 Task: In the Contact  SophiaMoore@benteler.com, Log SMS with description: 'Followed up via SMS with a lead who attended our recent webinar.'; Add date: '2 August, 2023', attach the document: Terms_and_conditions.doc. Logged in from softage.10@softage.net
Action: Mouse moved to (65, 55)
Screenshot: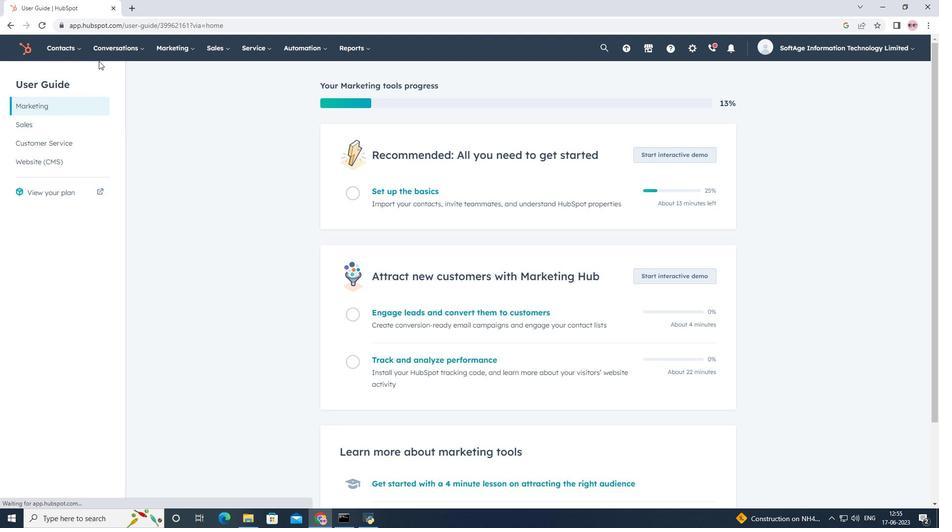 
Action: Mouse pressed left at (65, 55)
Screenshot: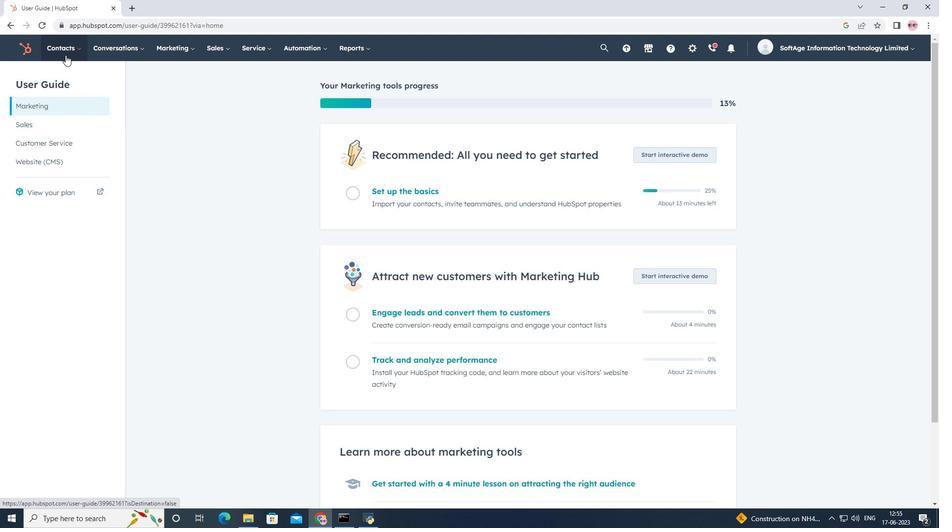 
Action: Mouse moved to (78, 80)
Screenshot: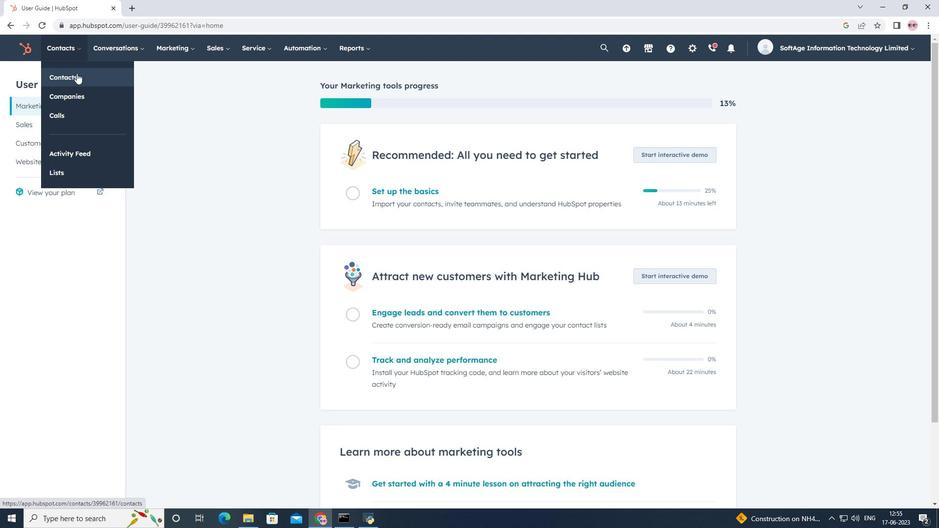 
Action: Mouse pressed left at (78, 80)
Screenshot: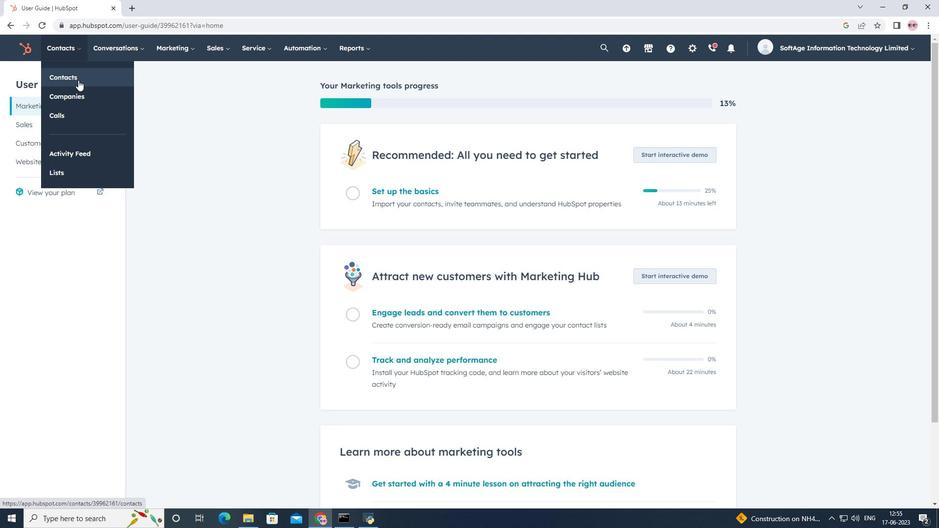 
Action: Mouse moved to (87, 157)
Screenshot: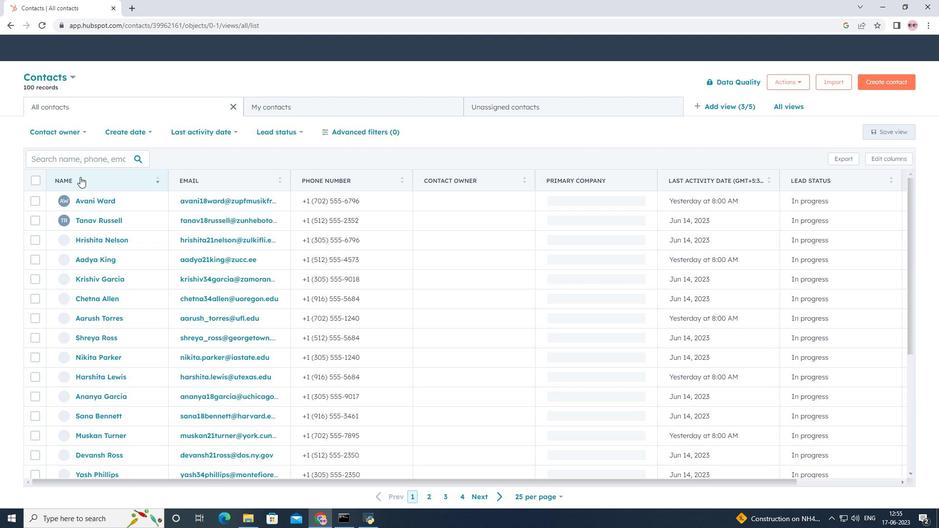 
Action: Mouse pressed left at (87, 157)
Screenshot: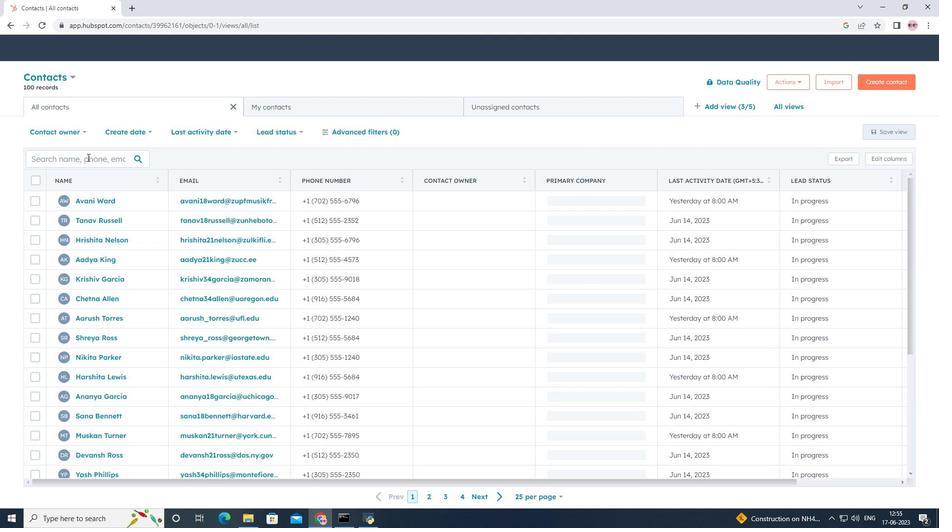 
Action: Key pressed <Key.shift>Sophia<Key.shift>Moore<Key.shift>@benteler.com
Screenshot: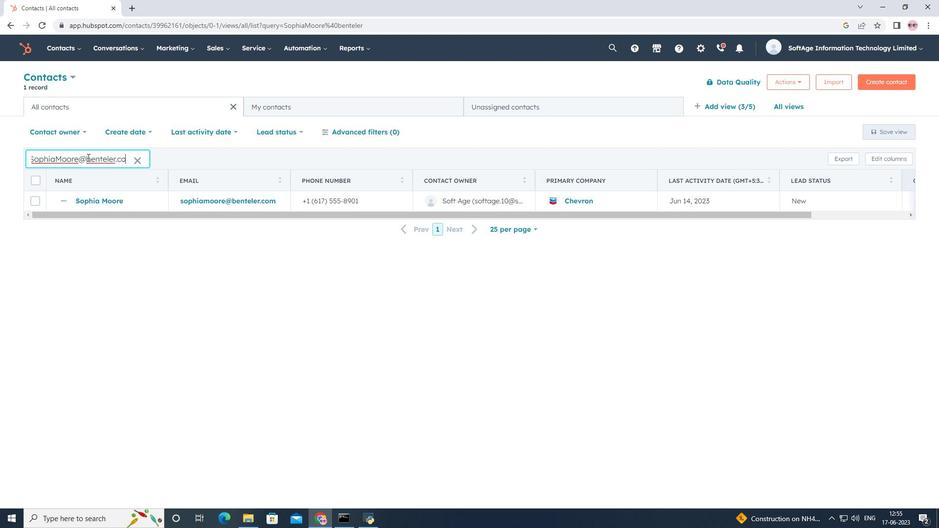 
Action: Mouse moved to (103, 200)
Screenshot: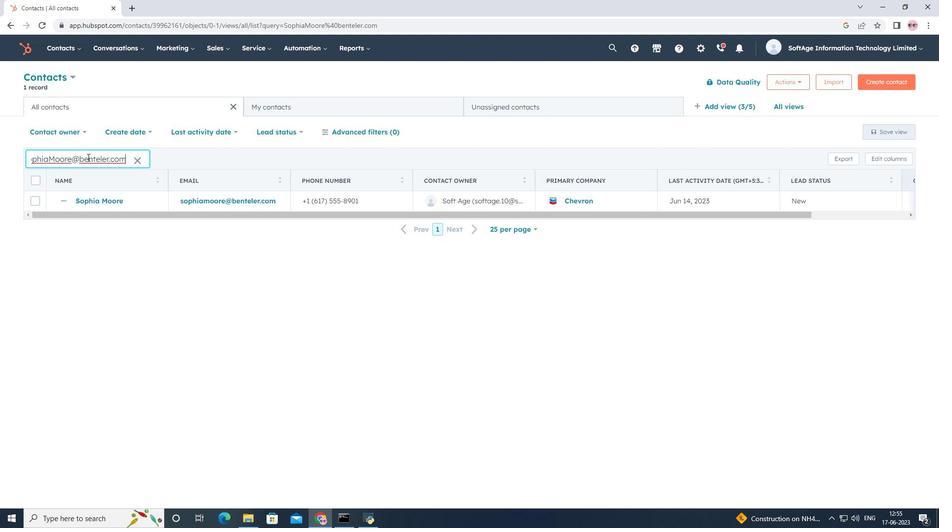 
Action: Mouse pressed left at (103, 200)
Screenshot: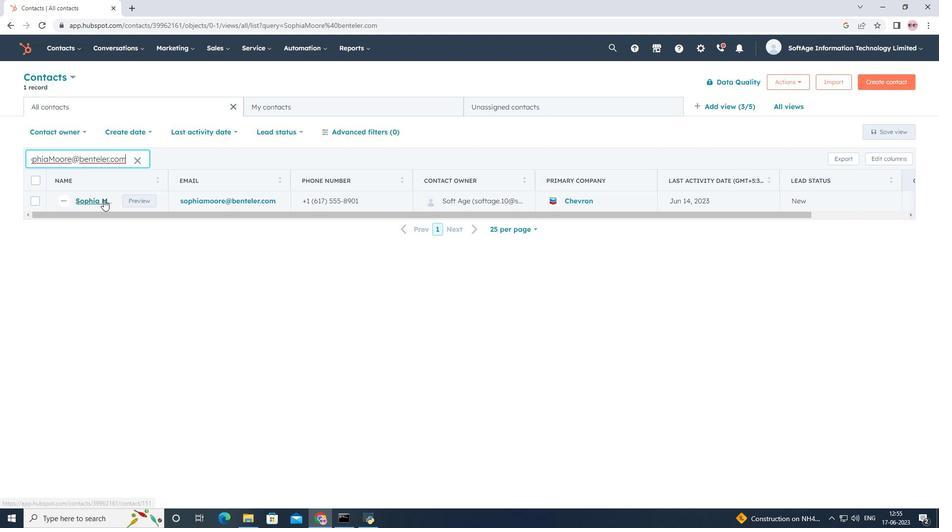 
Action: Mouse moved to (190, 161)
Screenshot: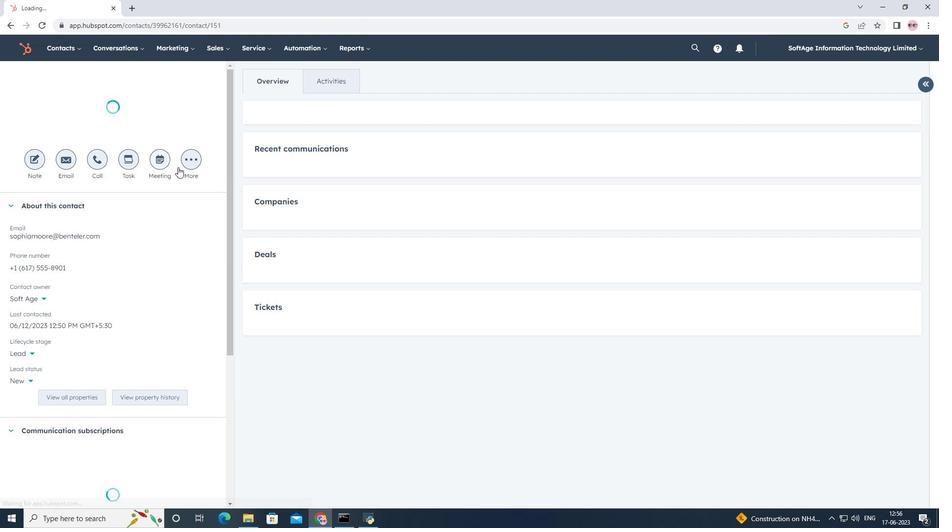 
Action: Mouse pressed left at (190, 161)
Screenshot: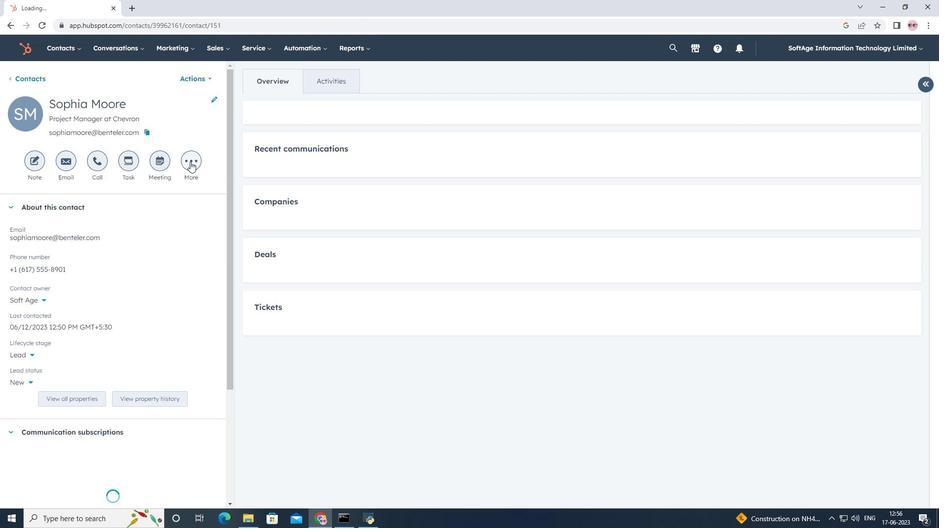 
Action: Mouse moved to (204, 186)
Screenshot: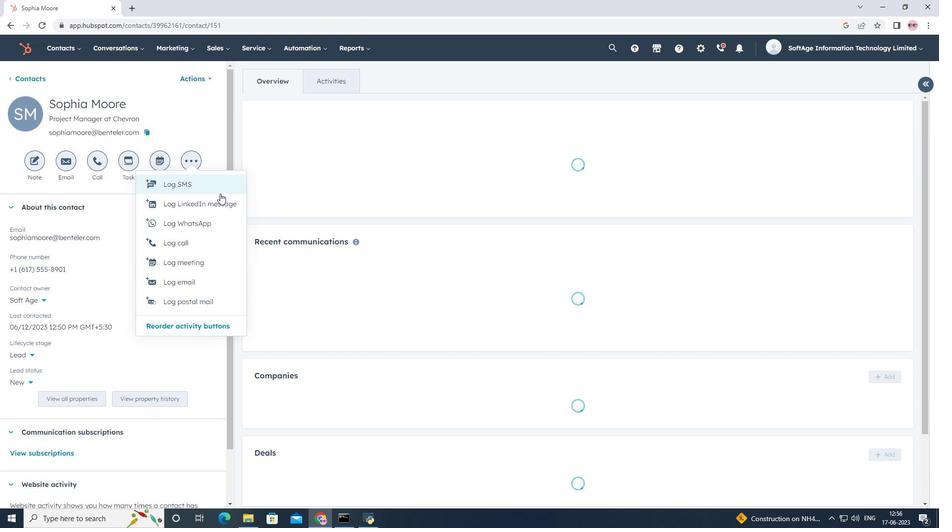 
Action: Mouse pressed left at (204, 186)
Screenshot: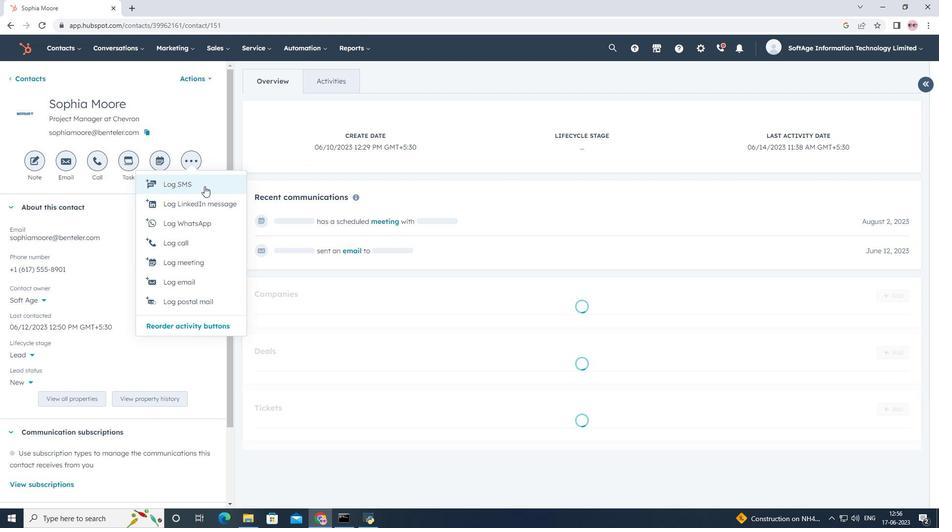 
Action: Mouse moved to (598, 369)
Screenshot: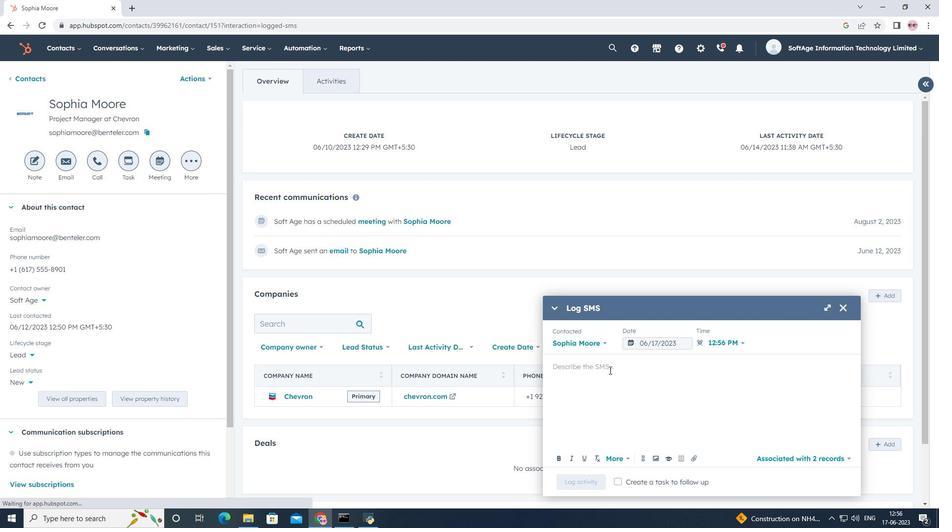
Action: Mouse pressed left at (598, 369)
Screenshot: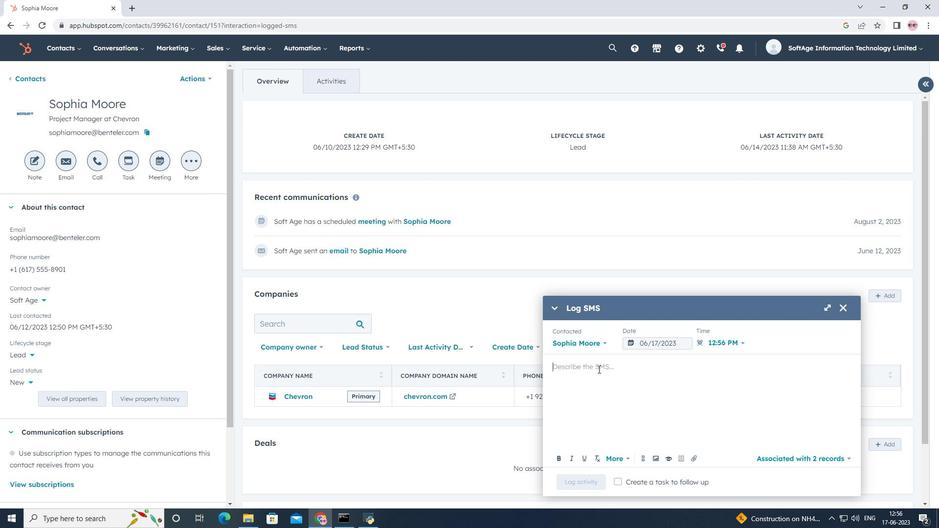 
Action: Key pressed <Key.shift><Key.shift><Key.shift><Key.shift><Key.shift><Key.shift><Key.shift><Key.shift><Key.shift><Key.shift><Key.shift><Key.shift><Key.shift><Key.shift><Key.shift><Key.shift><Key.shift><Key.shift><Key.shift><Key.shift><Key.shift><Key.shift><Key.shift><Key.shift><Key.shift><Key.shift><Key.shift><Key.shift>Followed<Key.space>up<Key.space>via<Key.space><Key.shift>SMS<Key.space>with<Key.space>q<Key.backspace>a<Key.space>lead<Key.space>who<Key.space>attended<Key.space>our<Key.space>recent<Key.space>webinar.
Screenshot: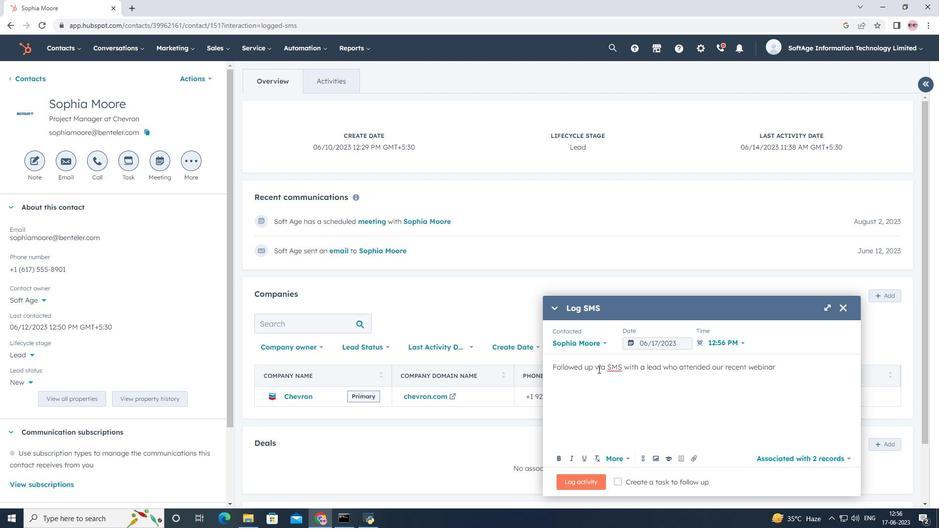 
Action: Mouse moved to (686, 341)
Screenshot: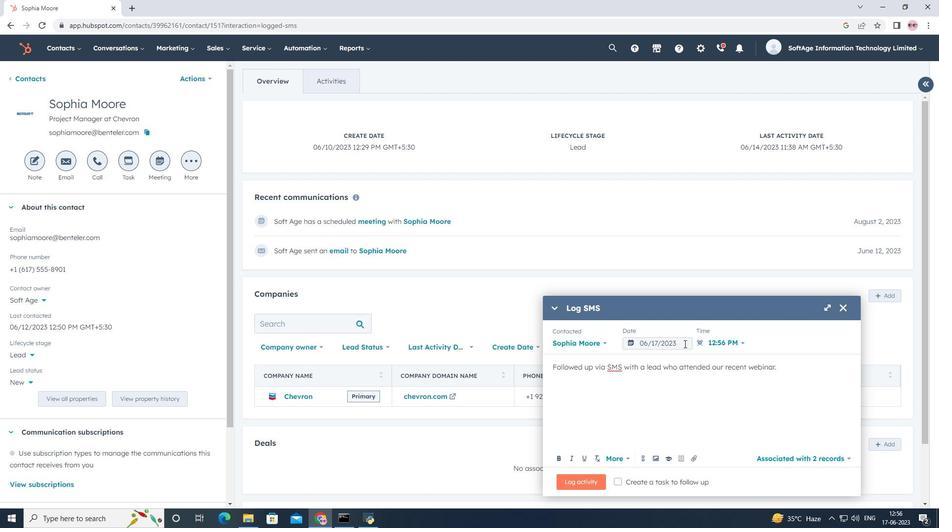 
Action: Mouse pressed left at (686, 341)
Screenshot: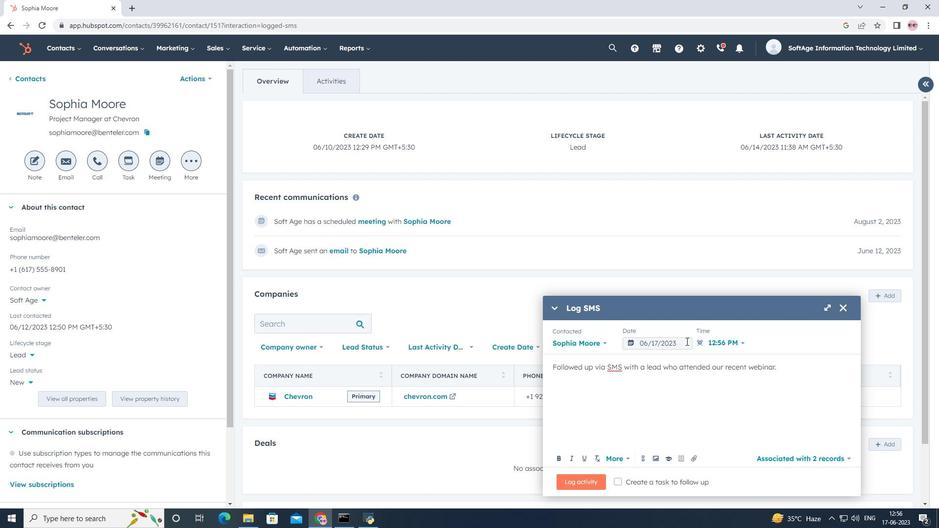 
Action: Mouse moved to (755, 190)
Screenshot: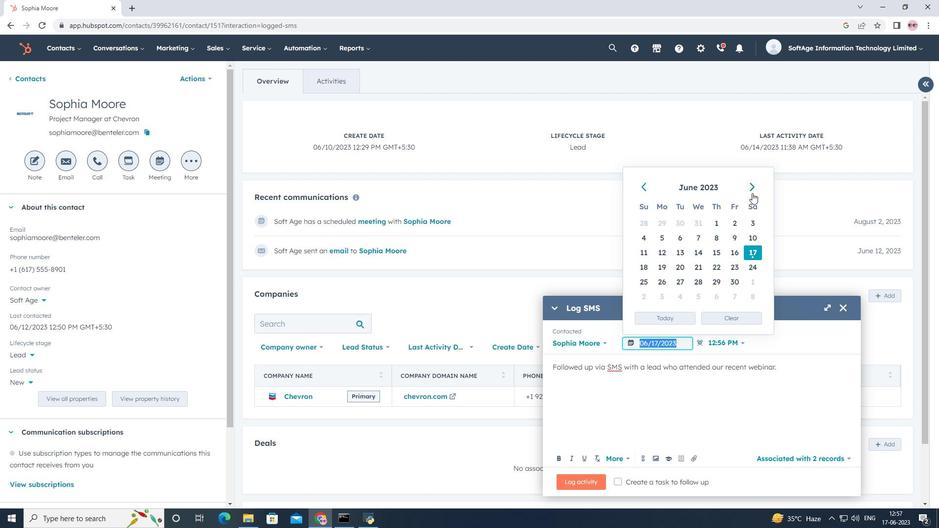 
Action: Mouse pressed left at (755, 190)
Screenshot: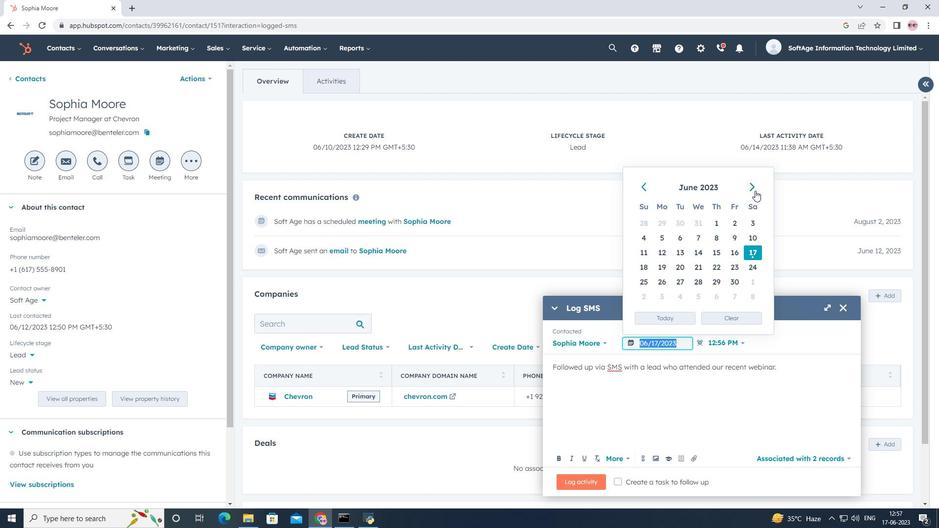 
Action: Mouse moved to (755, 183)
Screenshot: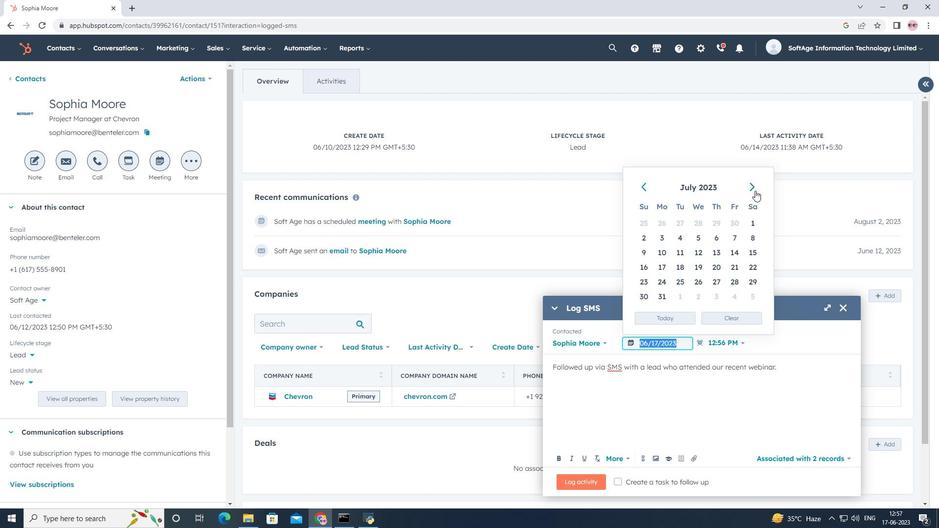 
Action: Mouse pressed left at (755, 183)
Screenshot: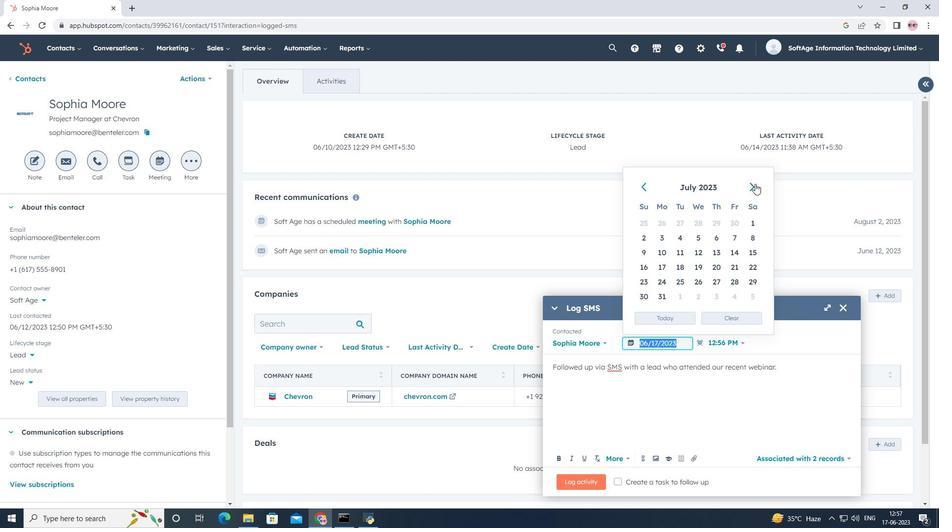 
Action: Mouse moved to (700, 225)
Screenshot: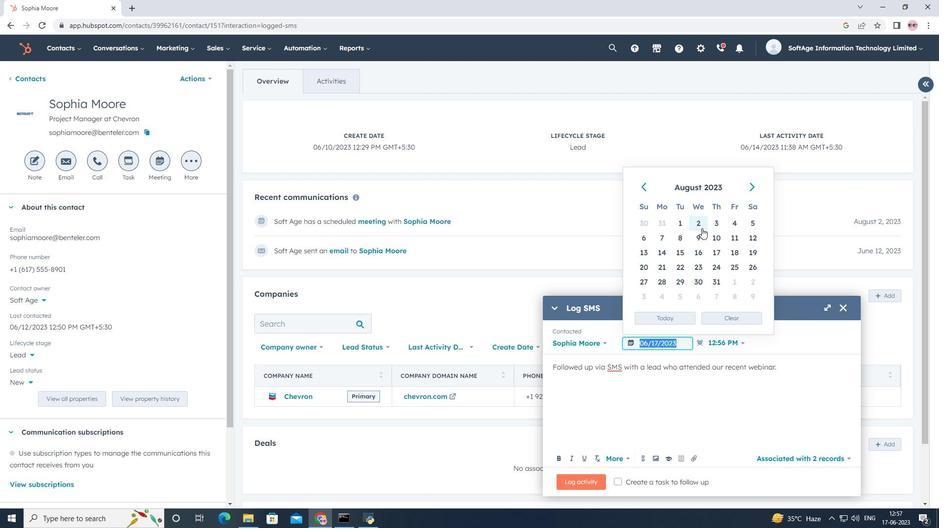 
Action: Mouse pressed left at (700, 225)
Screenshot: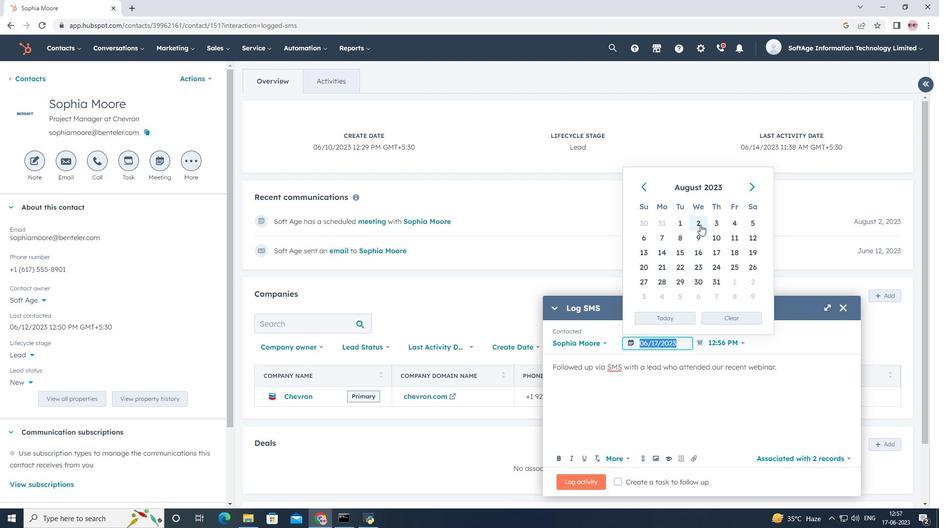 
Action: Mouse moved to (743, 343)
Screenshot: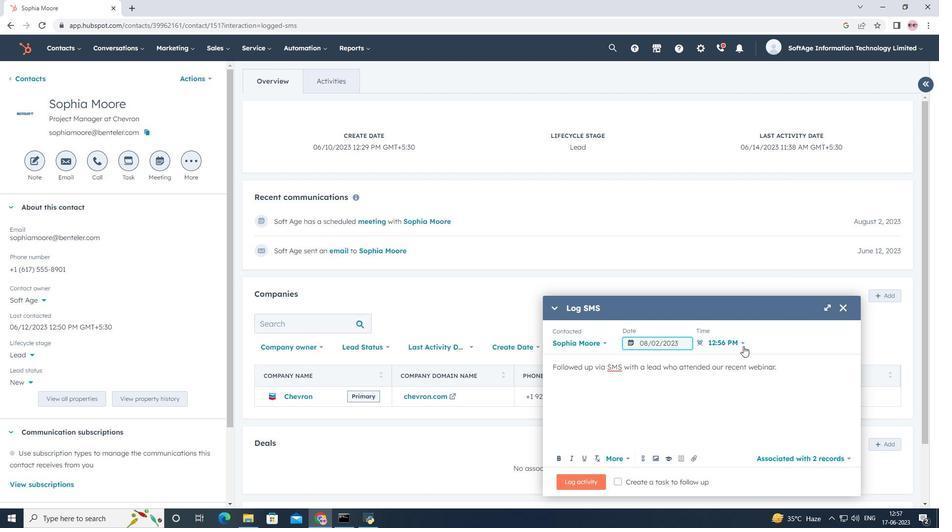 
Action: Mouse pressed left at (743, 343)
Screenshot: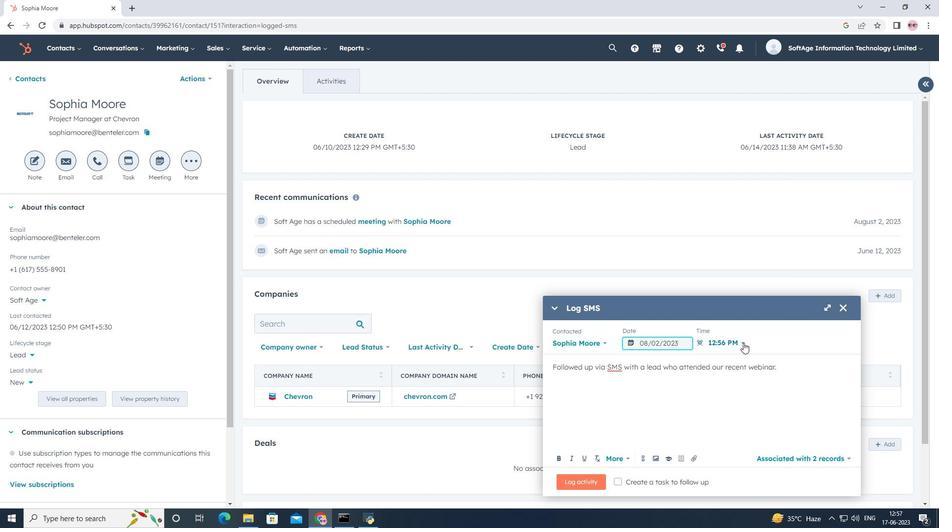 
Action: Mouse pressed left at (743, 343)
Screenshot: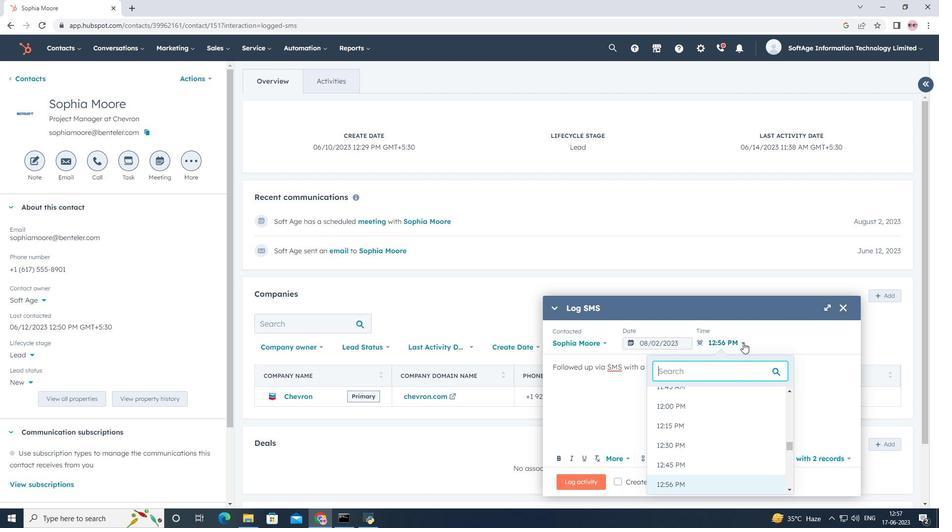 
Action: Mouse moved to (658, 451)
Screenshot: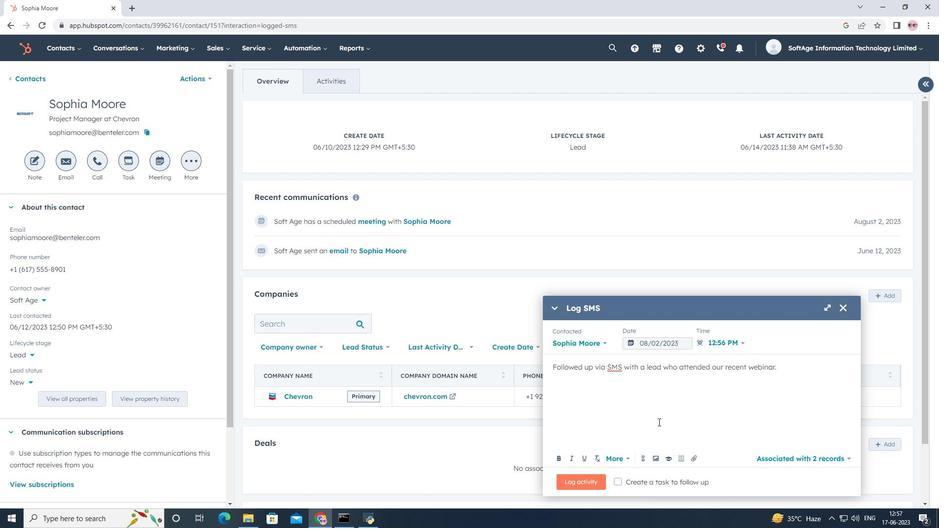 
Action: Mouse scrolled (658, 444) with delta (0, 0)
Screenshot: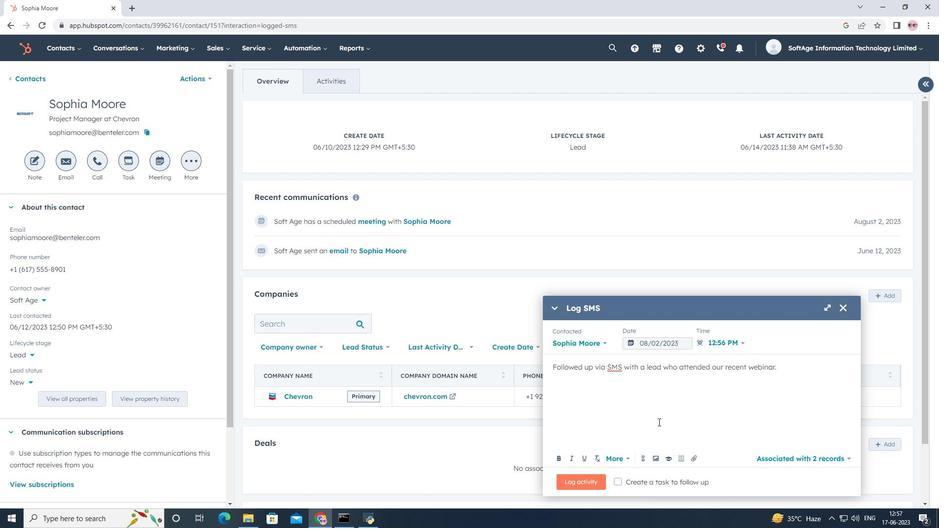 
Action: Mouse moved to (693, 458)
Screenshot: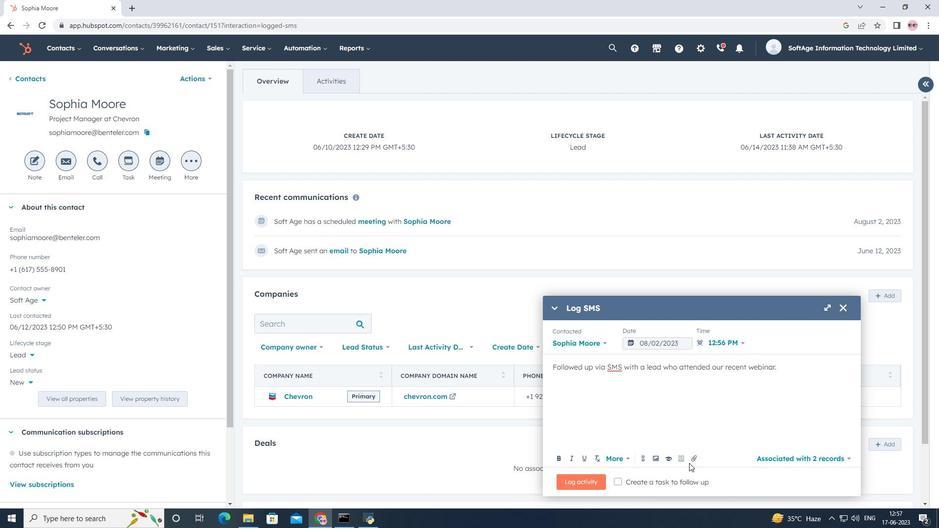 
Action: Mouse pressed left at (693, 458)
Screenshot: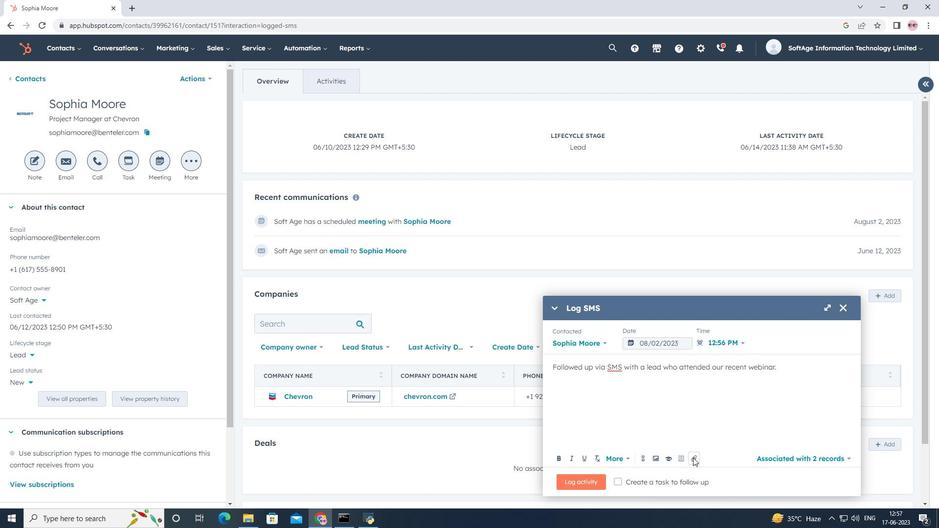 
Action: Mouse moved to (684, 421)
Screenshot: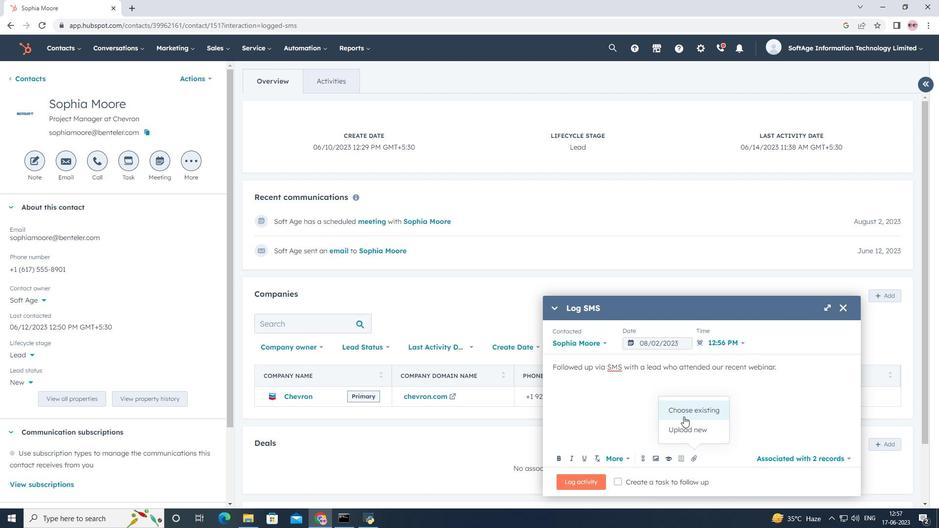 
Action: Mouse pressed left at (684, 421)
Screenshot: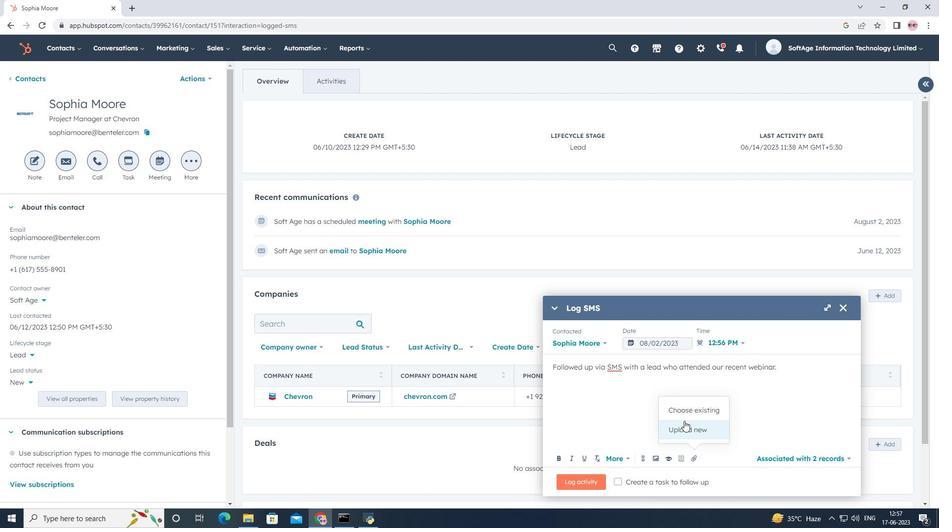 
Action: Mouse moved to (48, 122)
Screenshot: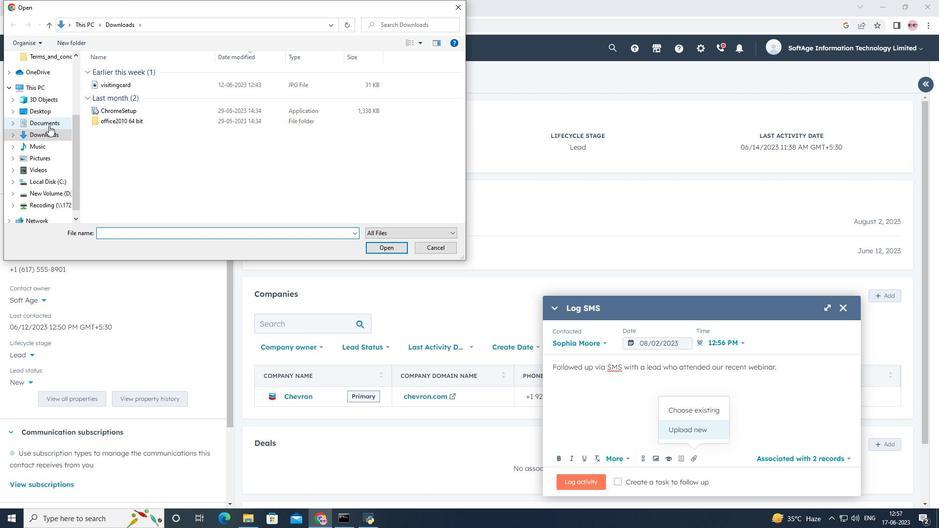 
Action: Mouse pressed left at (48, 122)
Screenshot: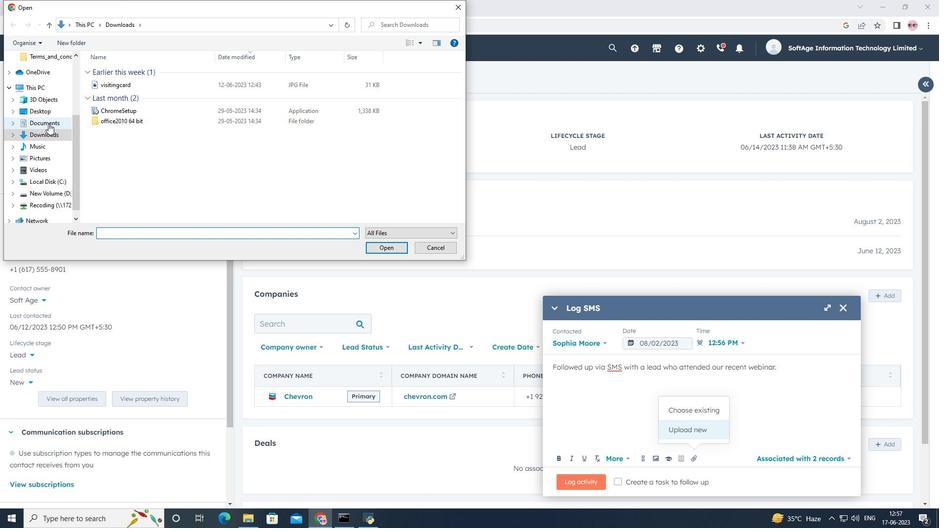 
Action: Mouse moved to (109, 72)
Screenshot: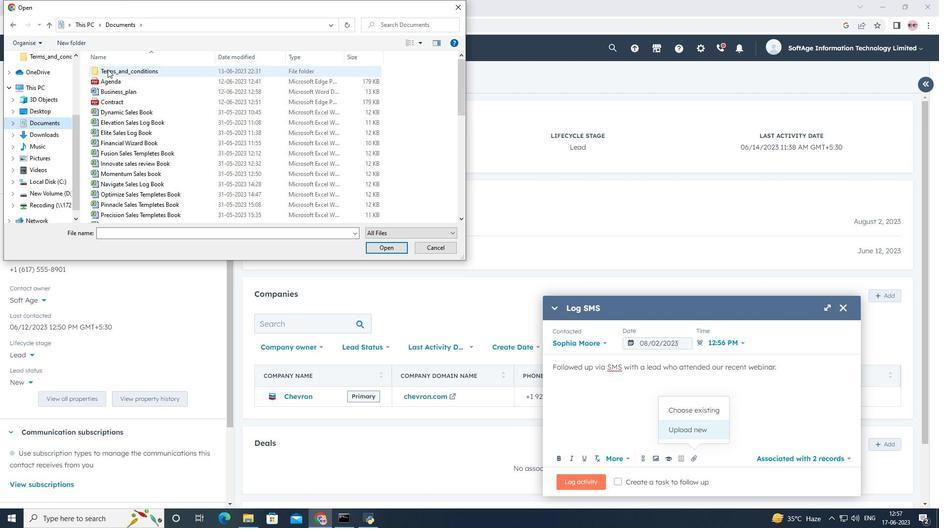 
Action: Mouse pressed left at (109, 72)
Screenshot: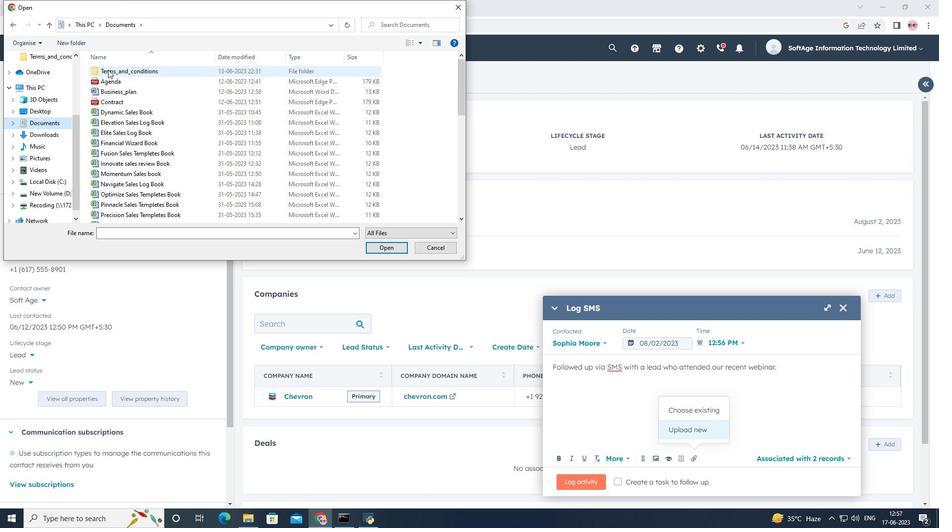 
Action: Mouse moved to (153, 73)
Screenshot: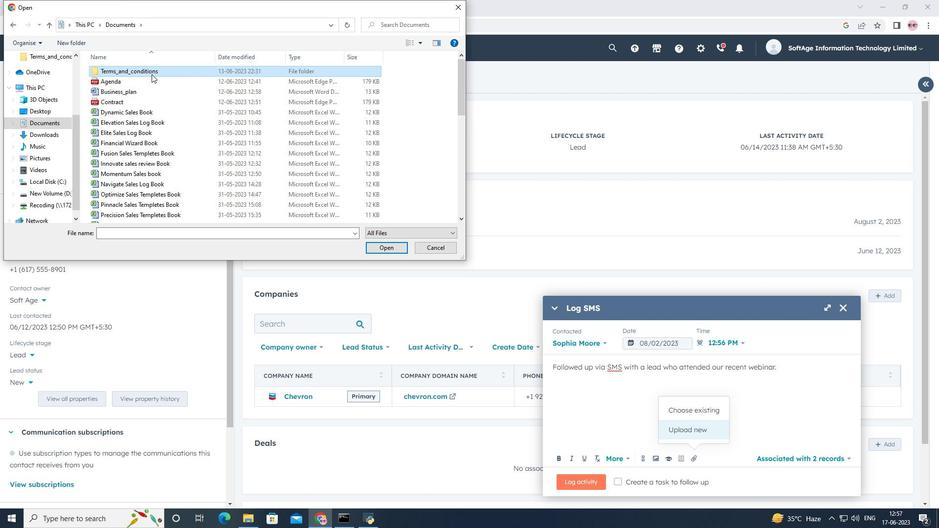 
Action: Mouse pressed left at (153, 73)
Screenshot: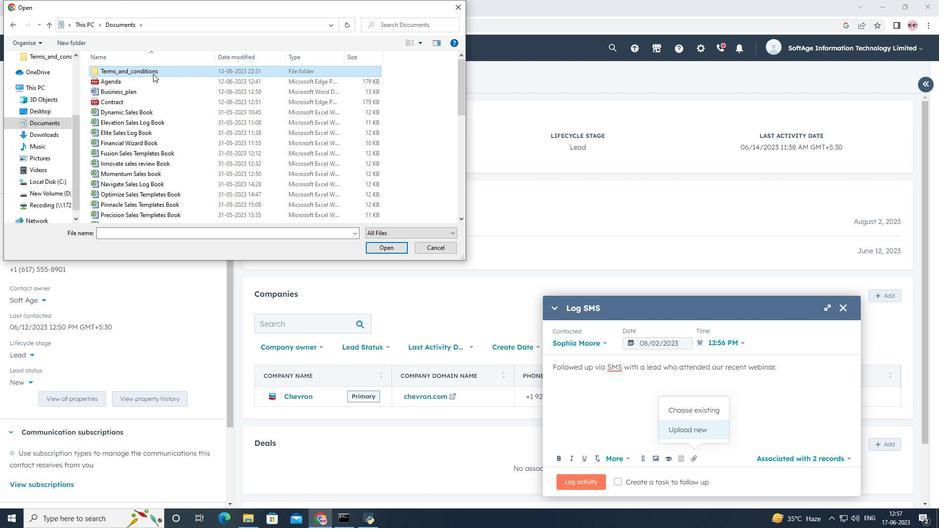 
Action: Mouse pressed left at (153, 73)
Screenshot: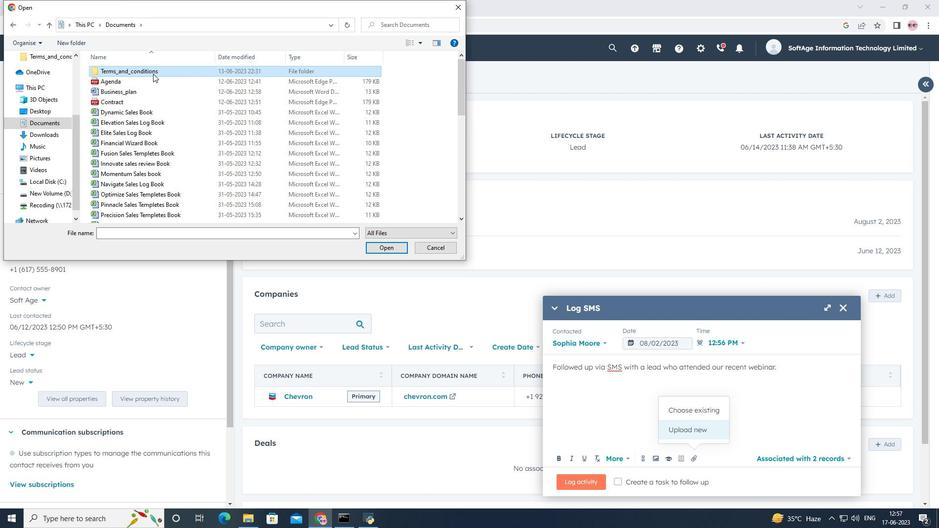 
Action: Mouse moved to (150, 80)
Screenshot: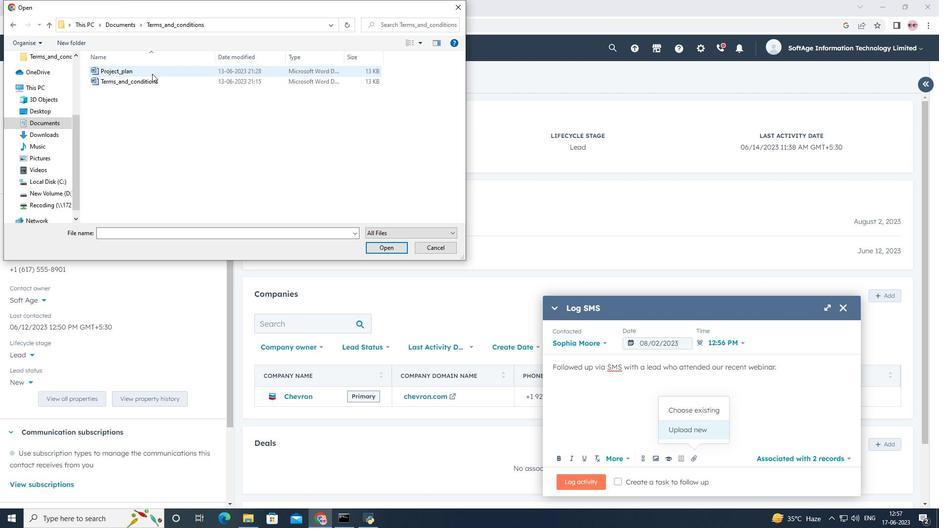 
Action: Mouse pressed left at (150, 80)
Screenshot: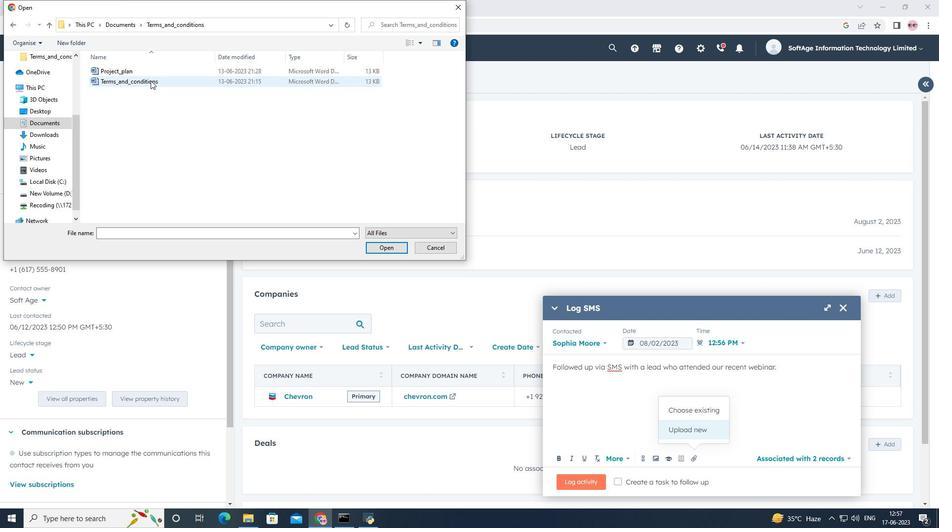
Action: Mouse moved to (385, 249)
Screenshot: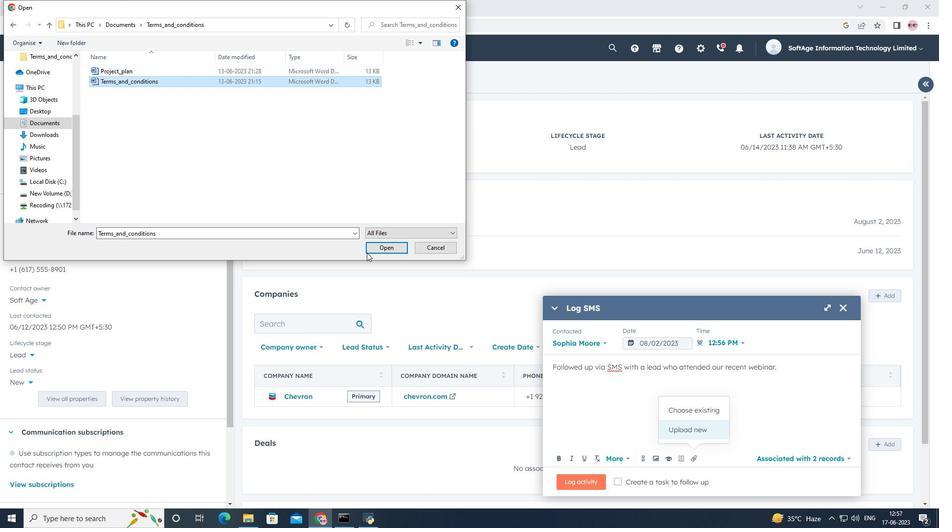 
Action: Mouse pressed left at (385, 249)
Screenshot: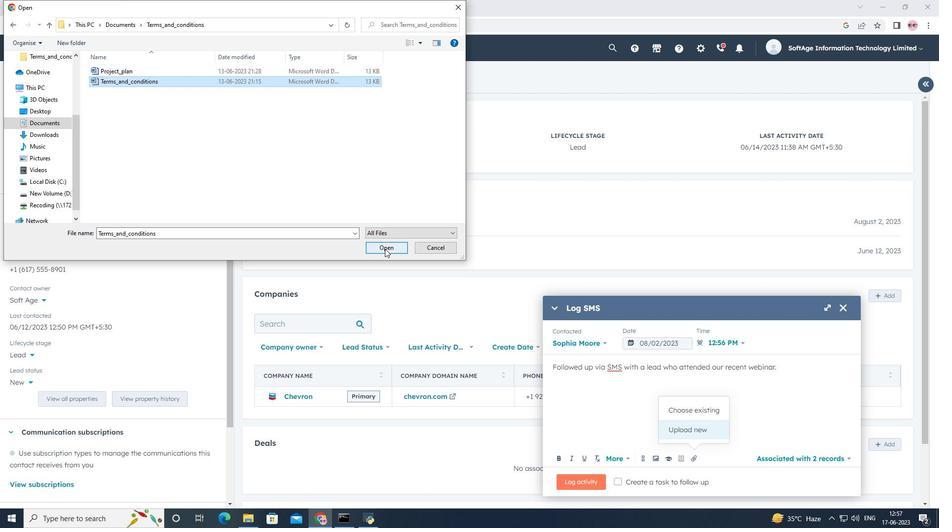 
Action: Mouse moved to (587, 482)
Screenshot: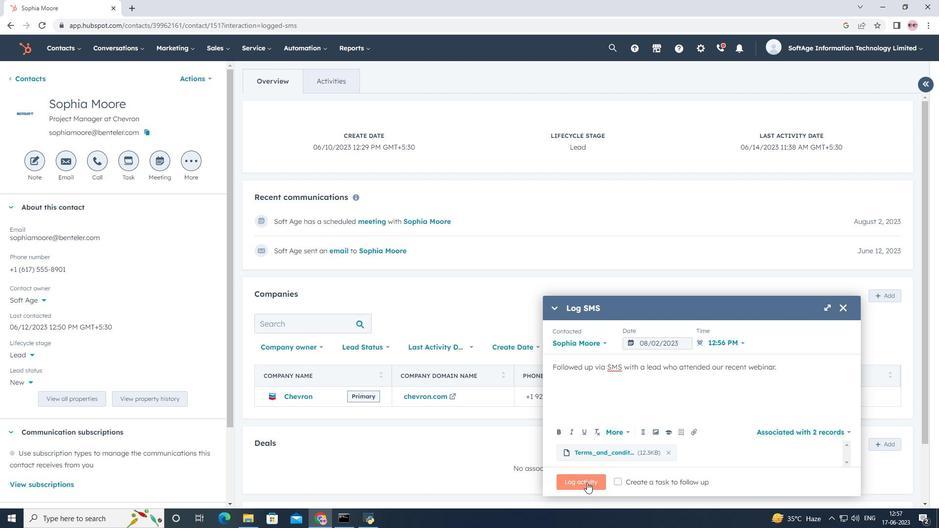 
Action: Mouse pressed left at (587, 482)
Screenshot: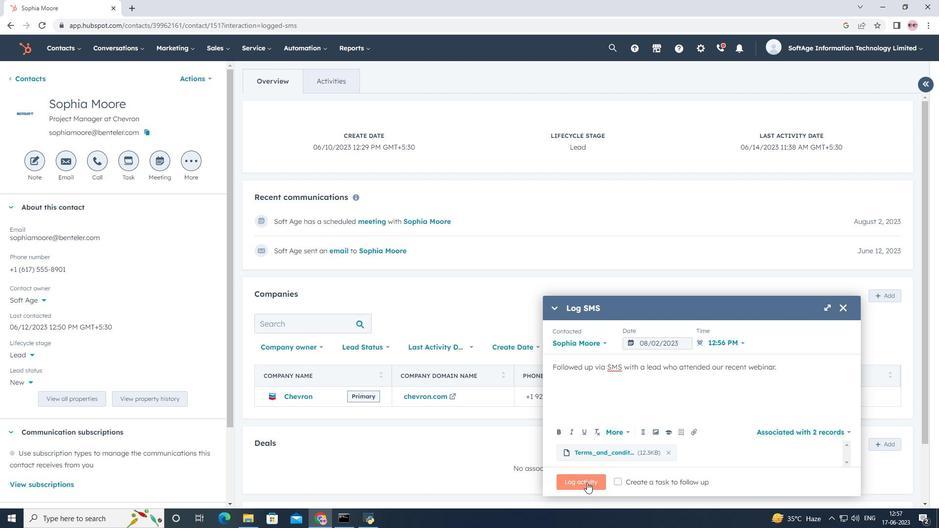 
